 Task: Create New Employee with Employee Name: Harrison Baker, Address Line1: 365 Sage Lane, Address Line2: Mahwah, Address Line3:  NJ 07430, Cell Number: 632899-2398_x000D_

Action: Mouse moved to (165, 38)
Screenshot: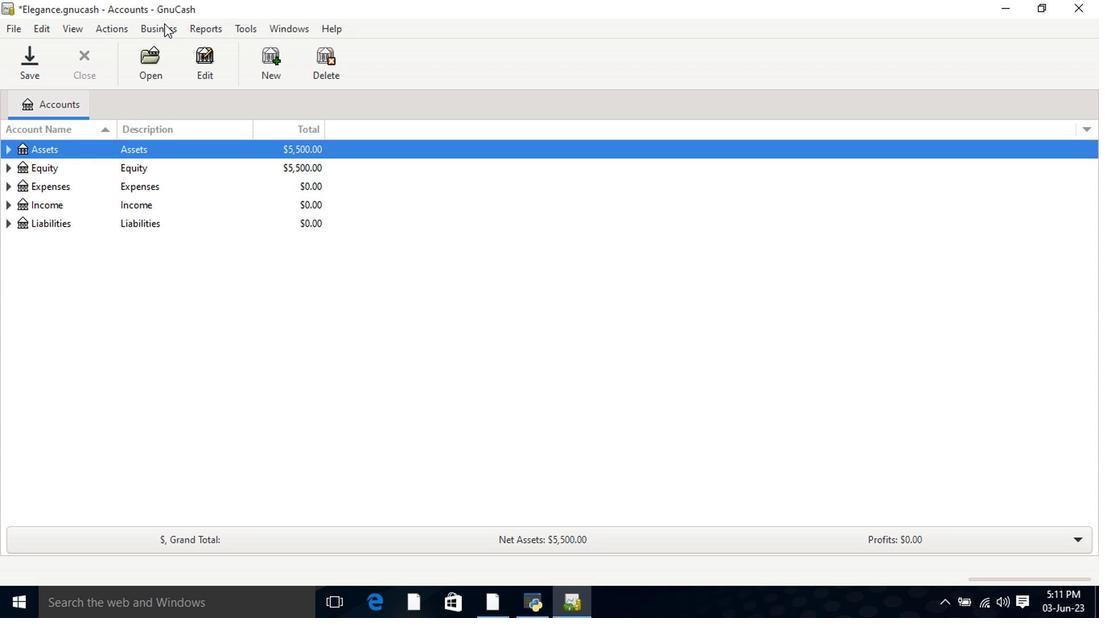 
Action: Mouse pressed left at (165, 38)
Screenshot: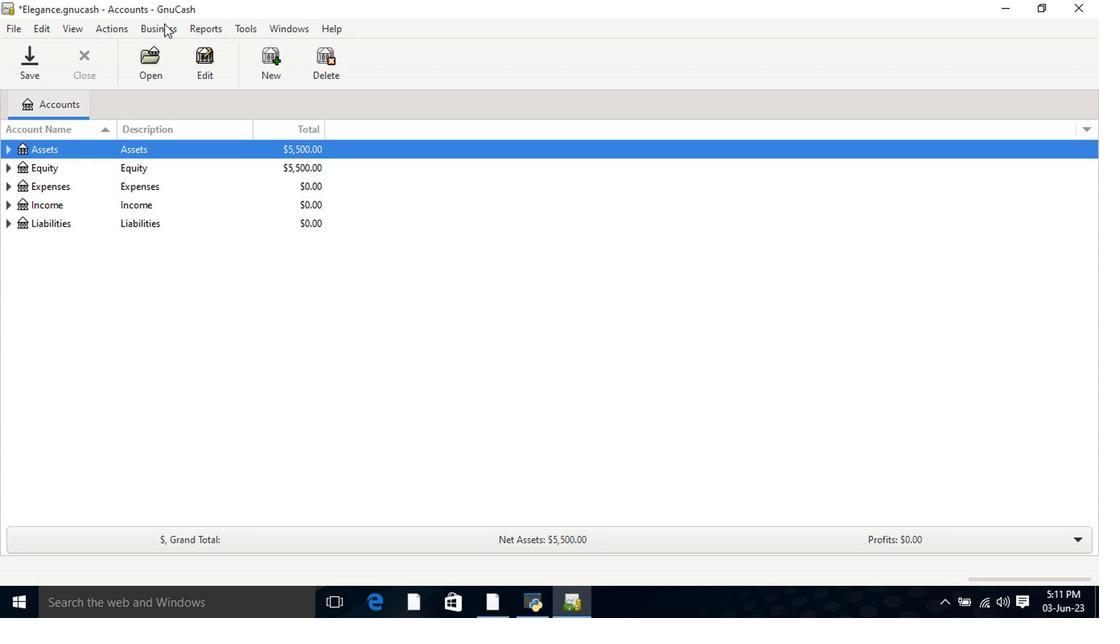 
Action: Mouse moved to (187, 100)
Screenshot: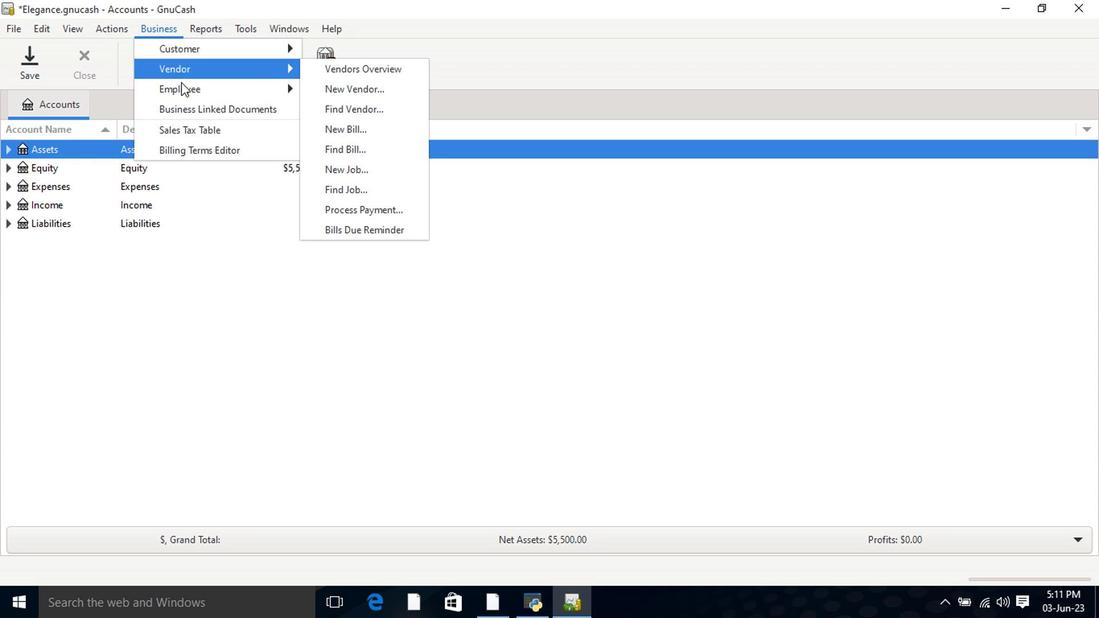 
Action: Mouse pressed left at (187, 100)
Screenshot: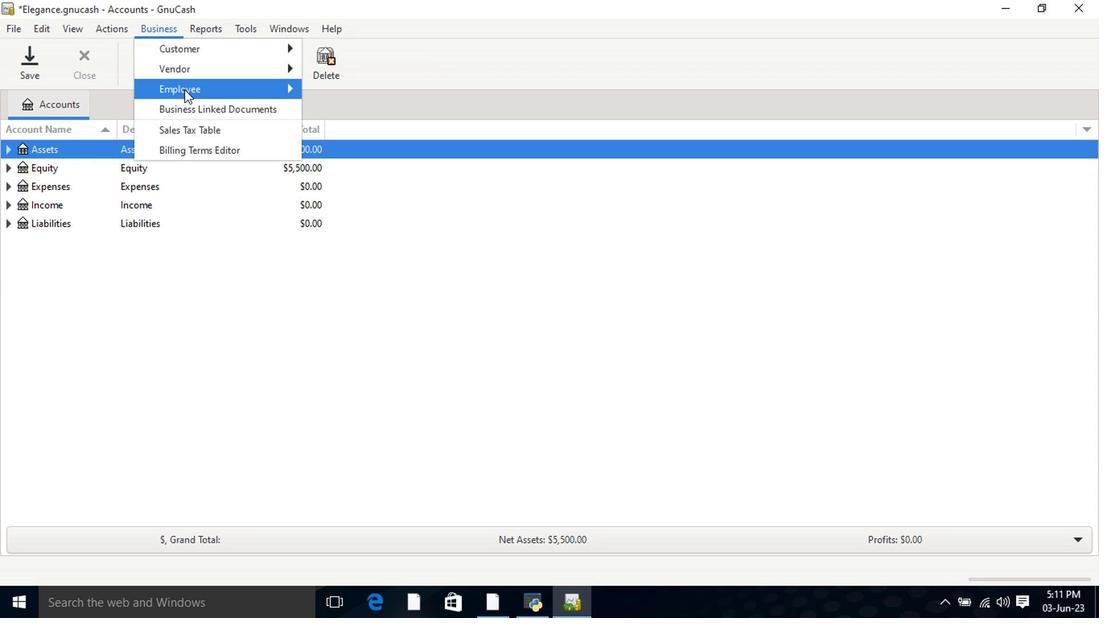 
Action: Mouse moved to (344, 118)
Screenshot: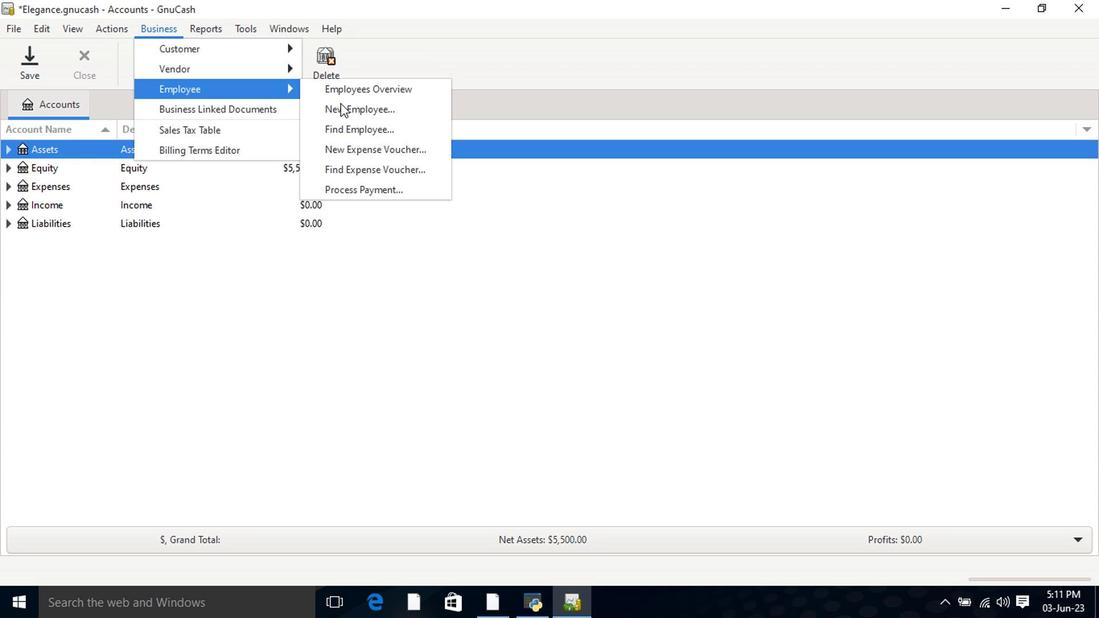 
Action: Mouse pressed left at (344, 118)
Screenshot: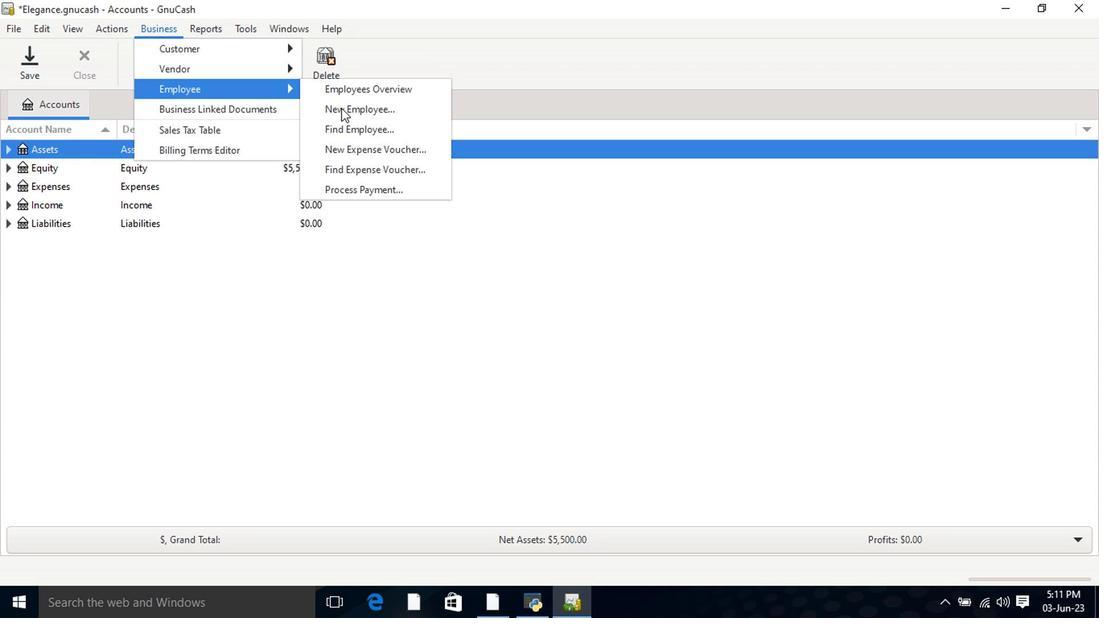 
Action: Mouse moved to (530, 261)
Screenshot: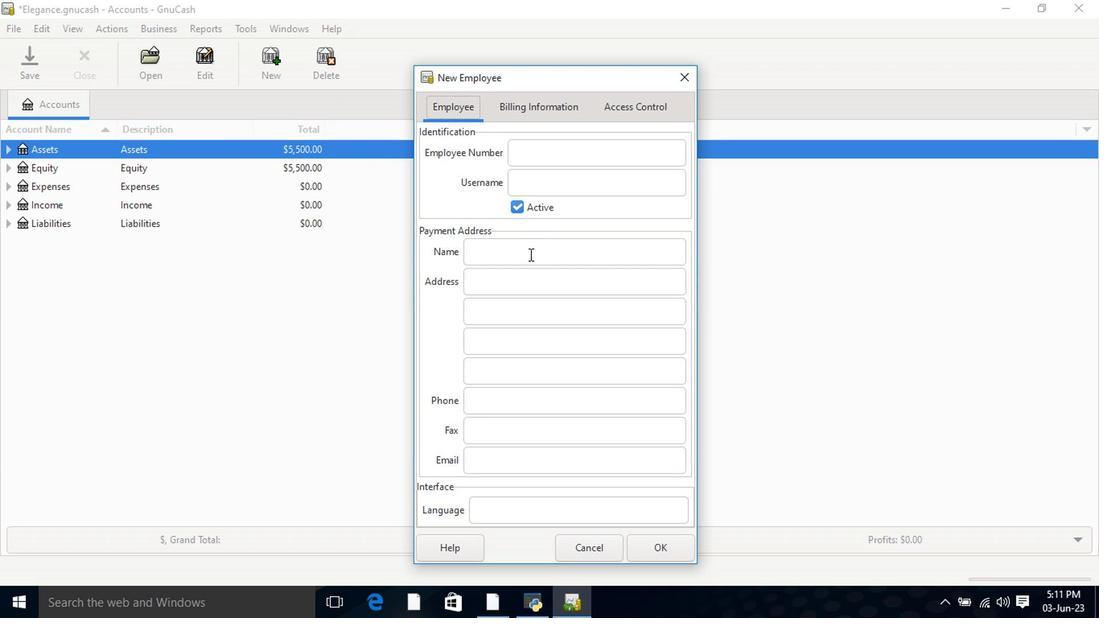 
Action: Mouse pressed left at (530, 261)
Screenshot: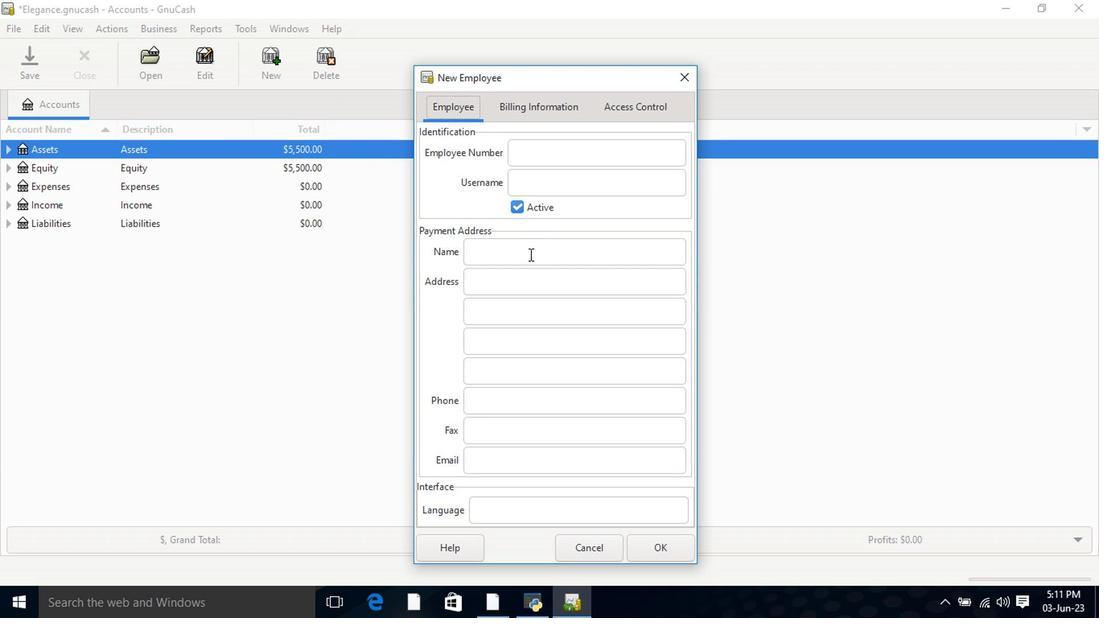 
Action: Mouse moved to (529, 261)
Screenshot: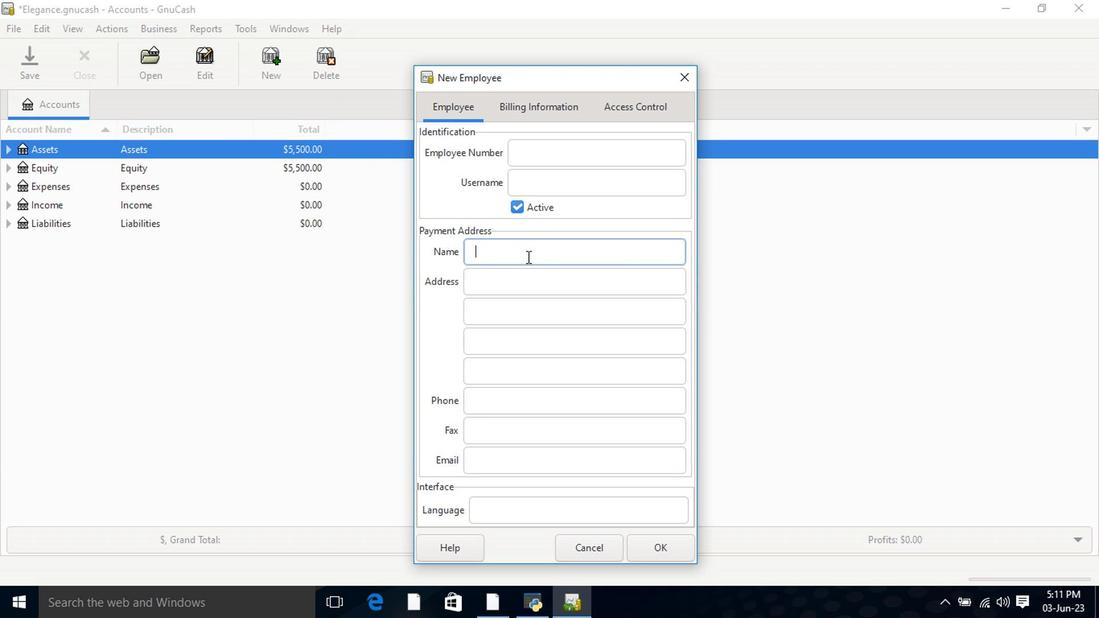 
Action: Key pressed <Key.shift>Harrison<Key.space><Key.shift>Baker<Key.tab>365<Key.space><Key.shift>Sage<Key.space><Key.shift>Lane<Key.tab><Key.shift>Mahwah<Key.tab><Key.shift>NJ<Key.space>07430<Key.tab><Key.tab>632899-2398<Key.tab>
Screenshot: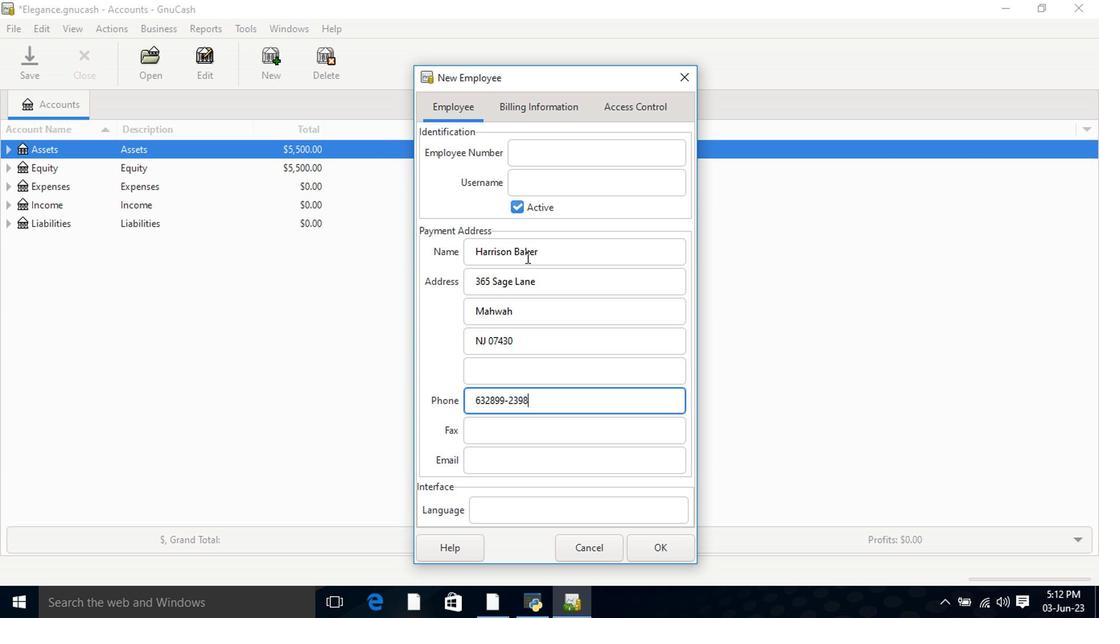 
Action: Mouse moved to (559, 107)
Screenshot: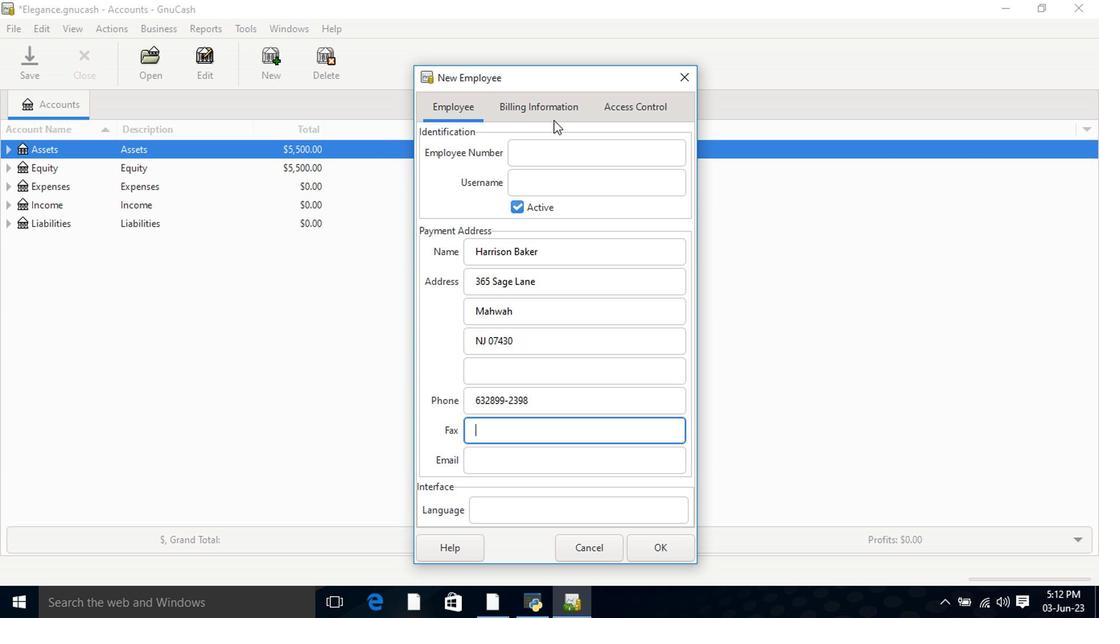 
Action: Mouse pressed left at (559, 107)
Screenshot: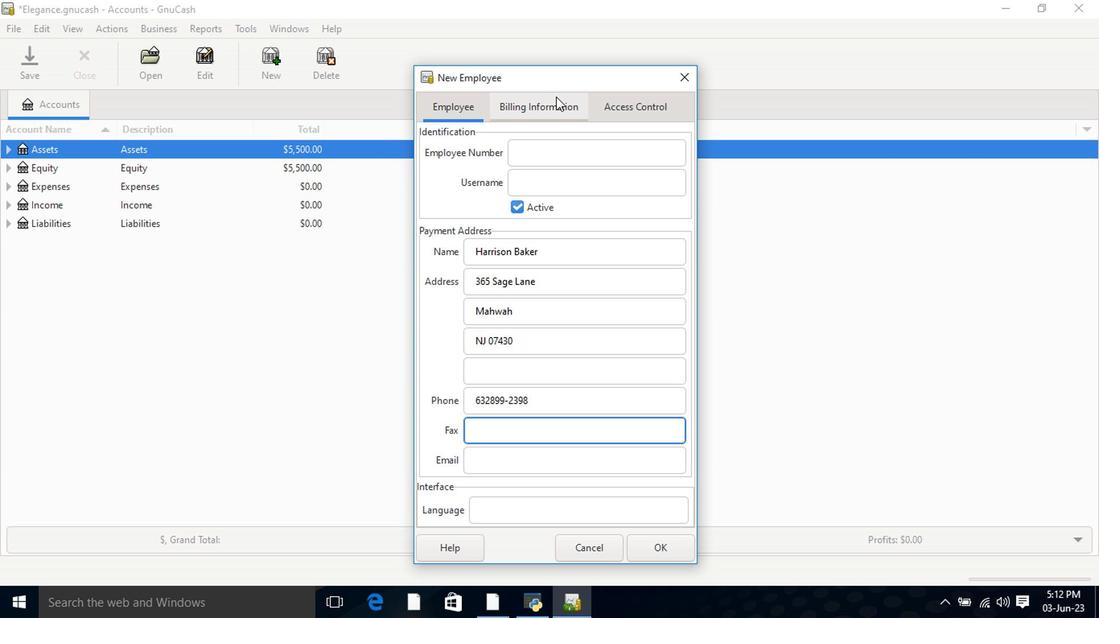 
Action: Mouse moved to (605, 119)
Screenshot: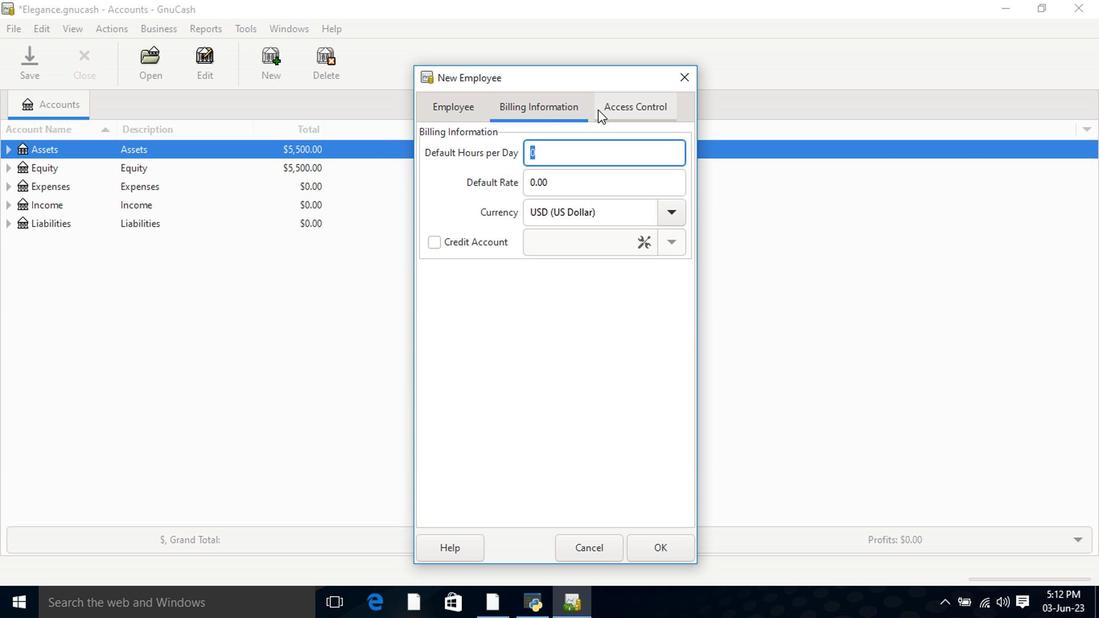 
Action: Mouse pressed left at (605, 119)
Screenshot: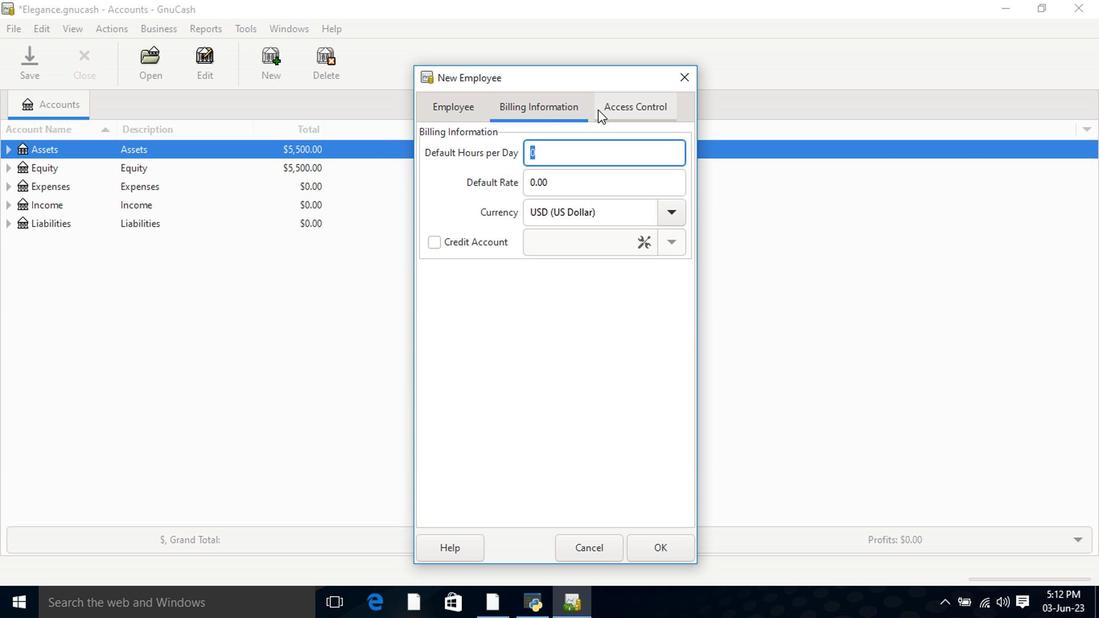 
Action: Mouse moved to (647, 545)
Screenshot: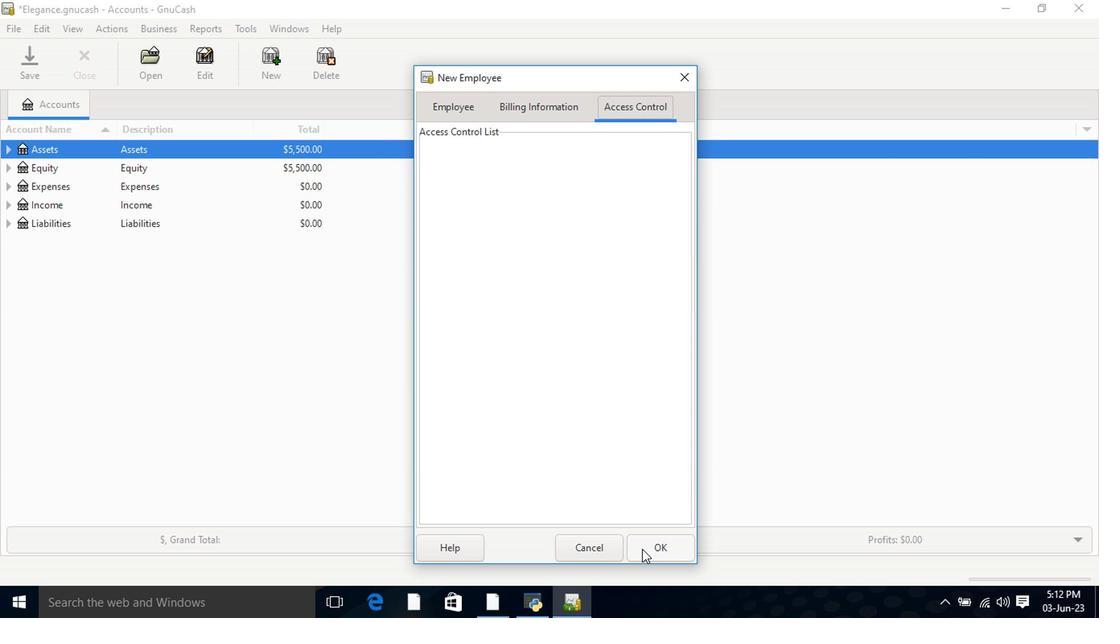 
Action: Mouse pressed left at (647, 545)
Screenshot: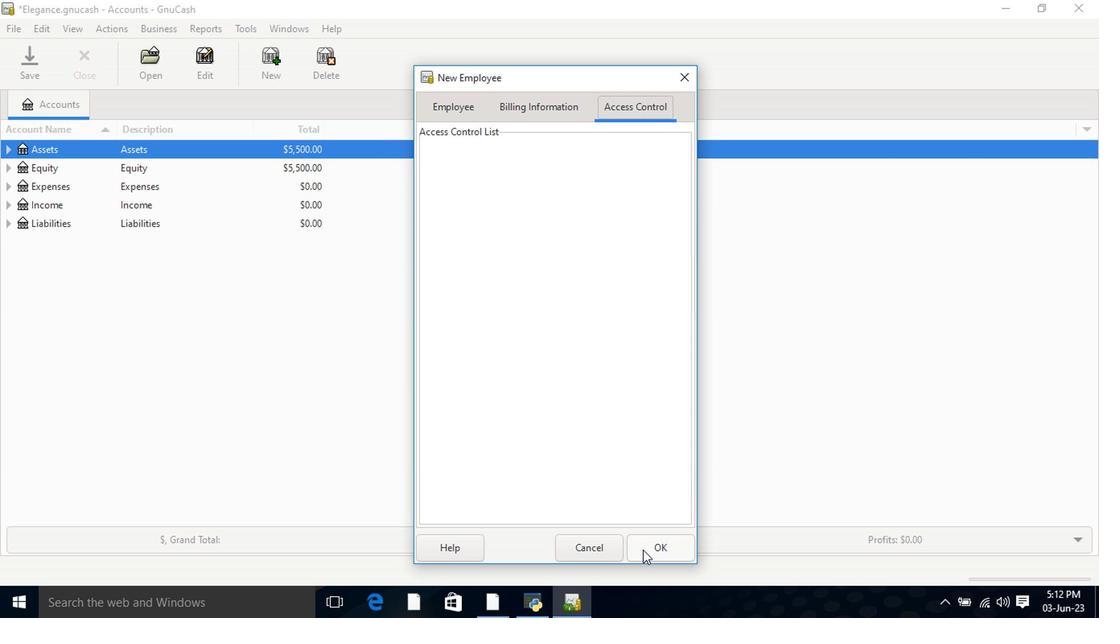 
Action: Mouse moved to (602, 437)
Screenshot: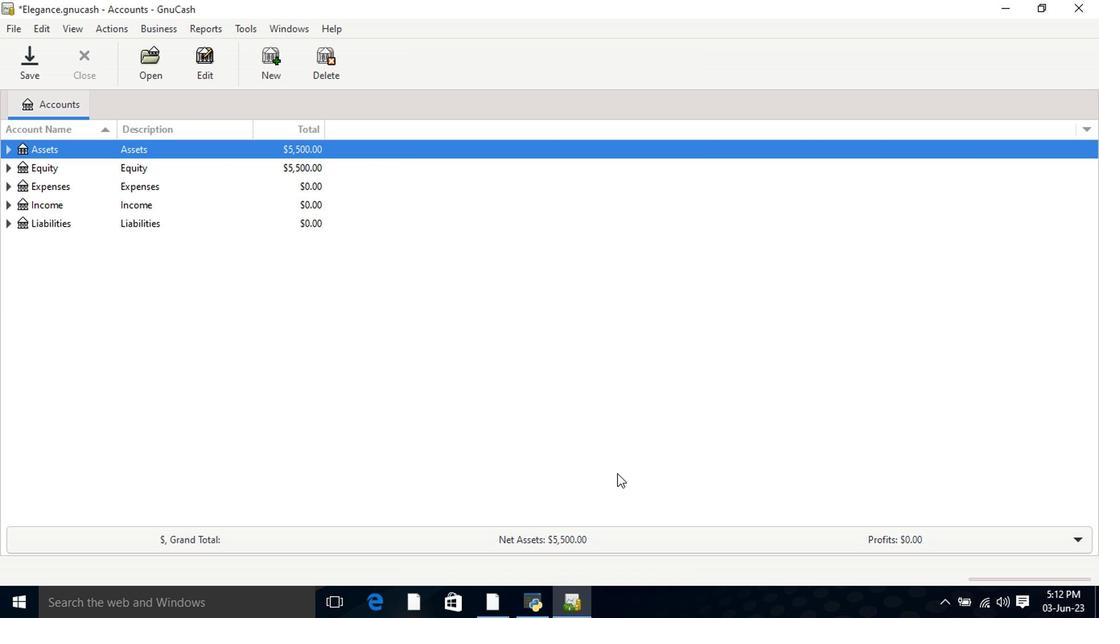 
